 Task: Add a condition where "Status category is not Pending" in pending tickets.
Action: Mouse moved to (157, 443)
Screenshot: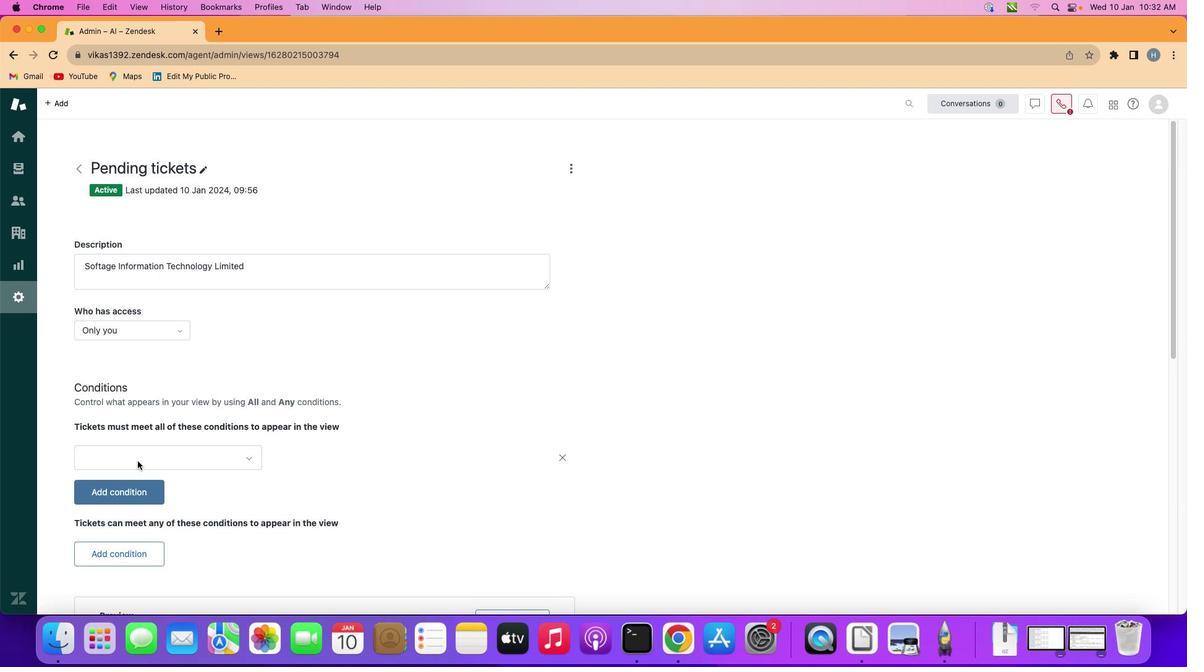 
Action: Mouse pressed left at (157, 443)
Screenshot: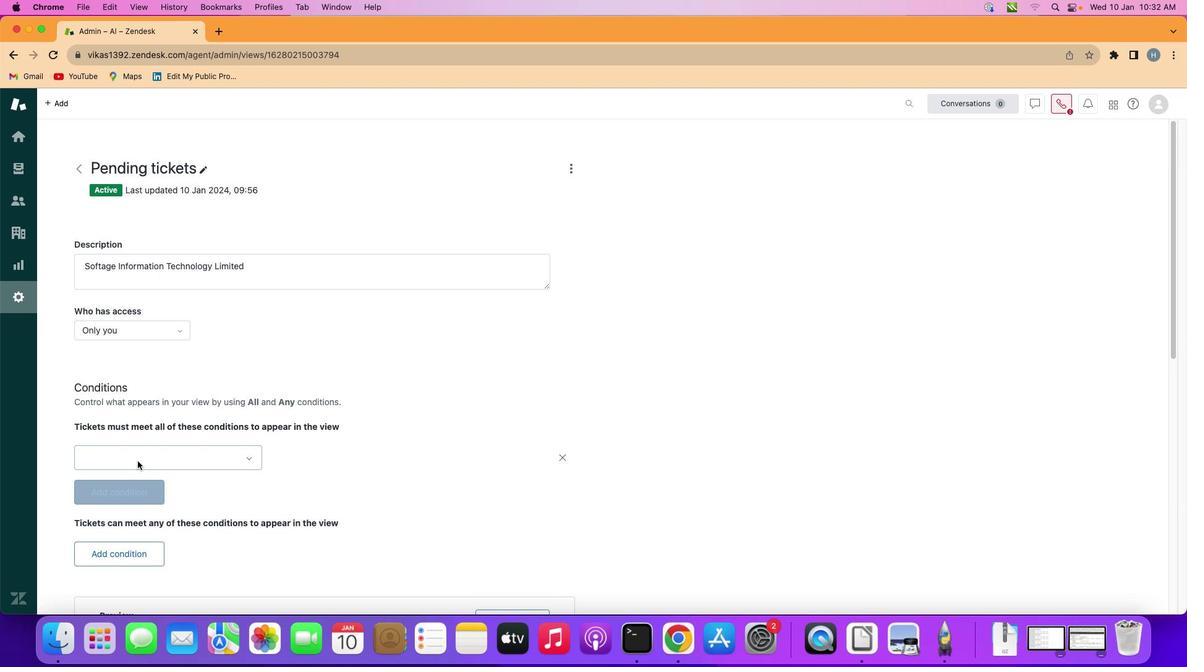 
Action: Mouse moved to (212, 440)
Screenshot: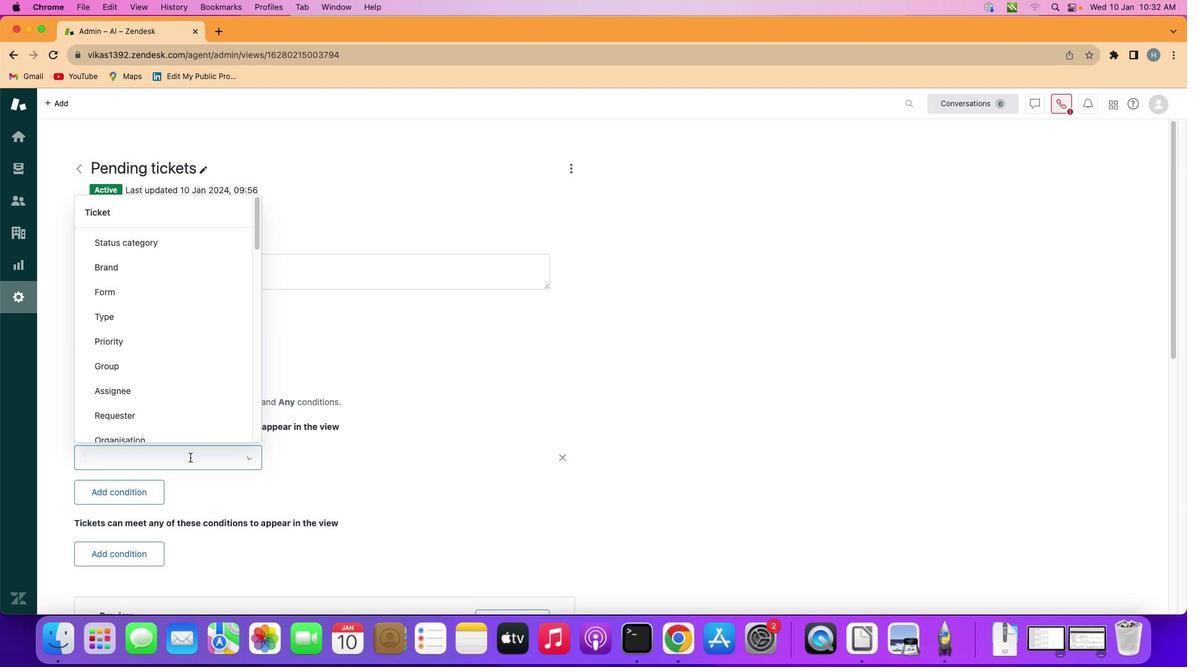 
Action: Mouse pressed left at (212, 440)
Screenshot: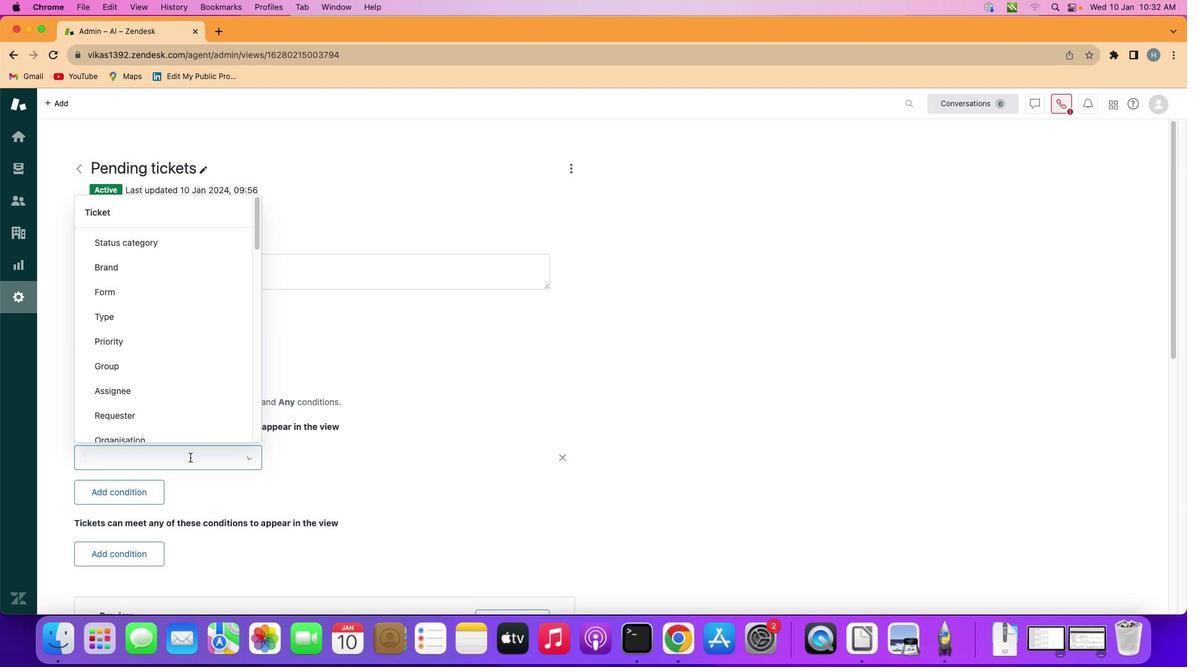 
Action: Mouse moved to (189, 269)
Screenshot: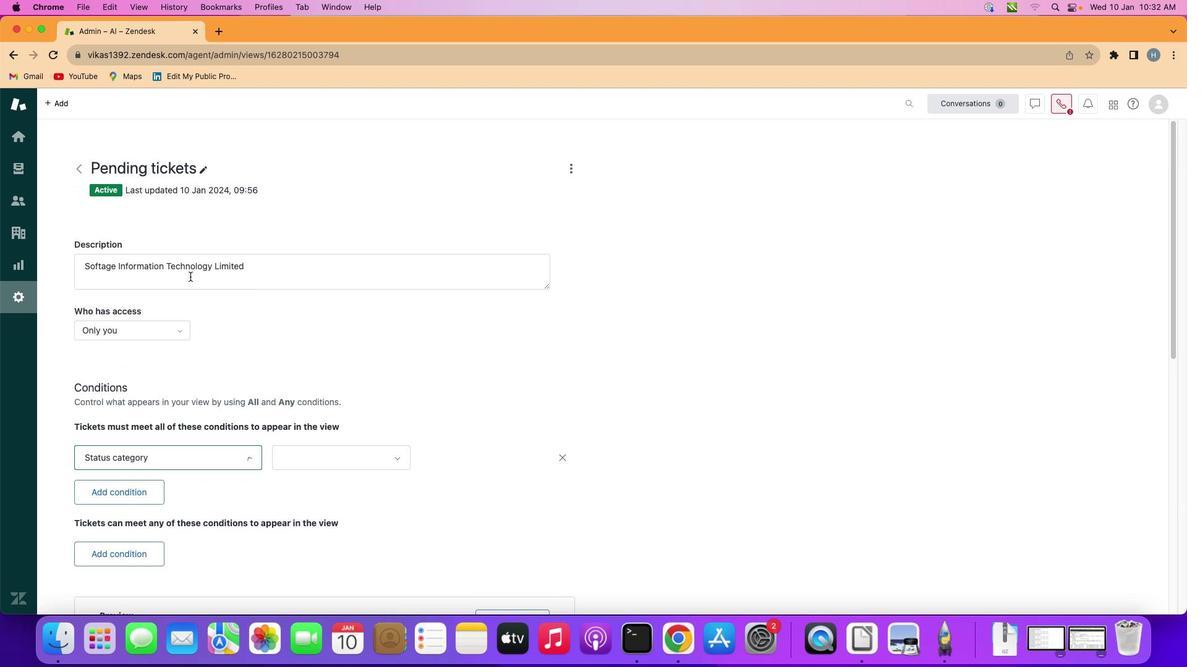 
Action: Mouse pressed left at (189, 269)
Screenshot: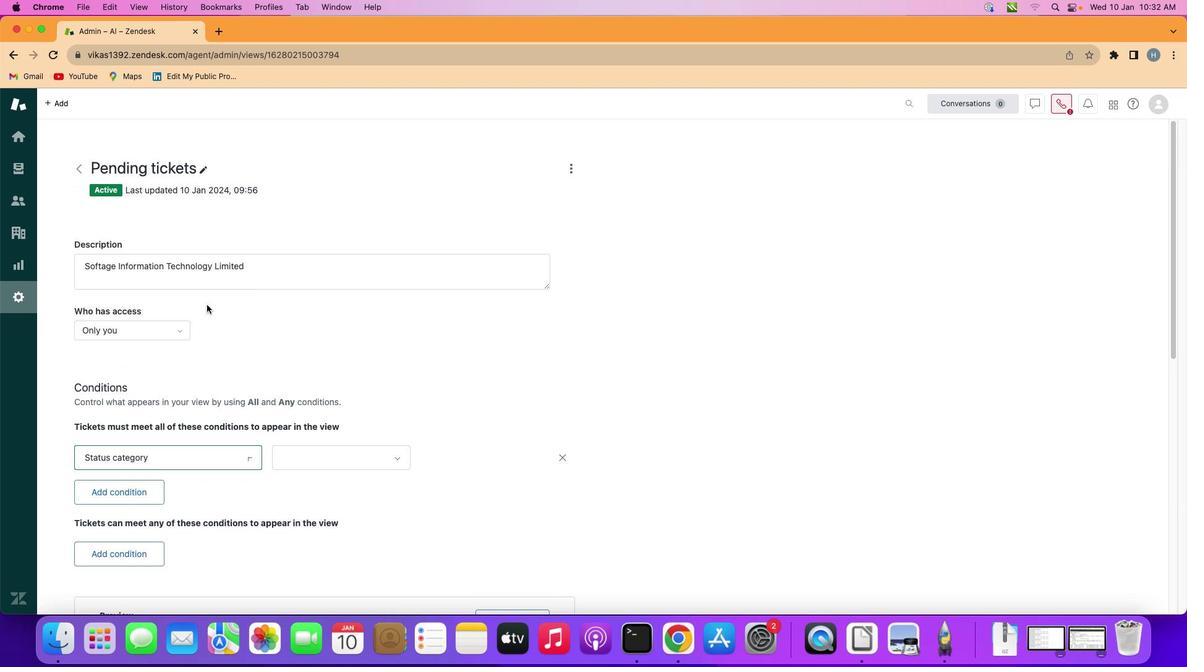 
Action: Mouse moved to (360, 434)
Screenshot: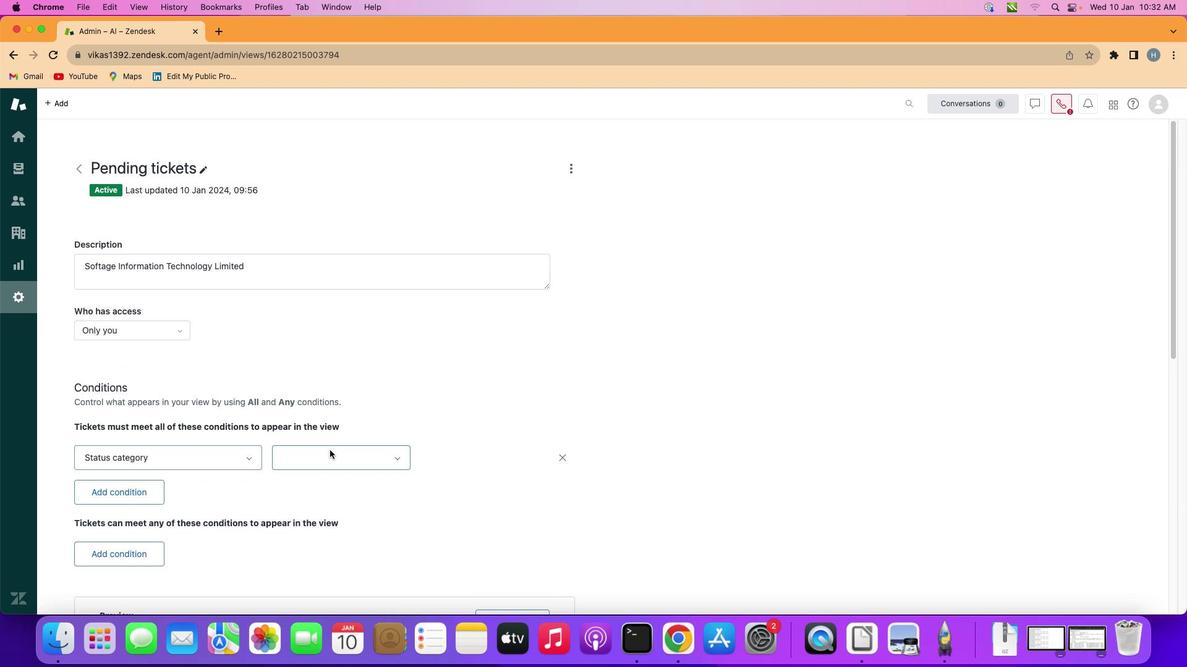 
Action: Mouse pressed left at (360, 434)
Screenshot: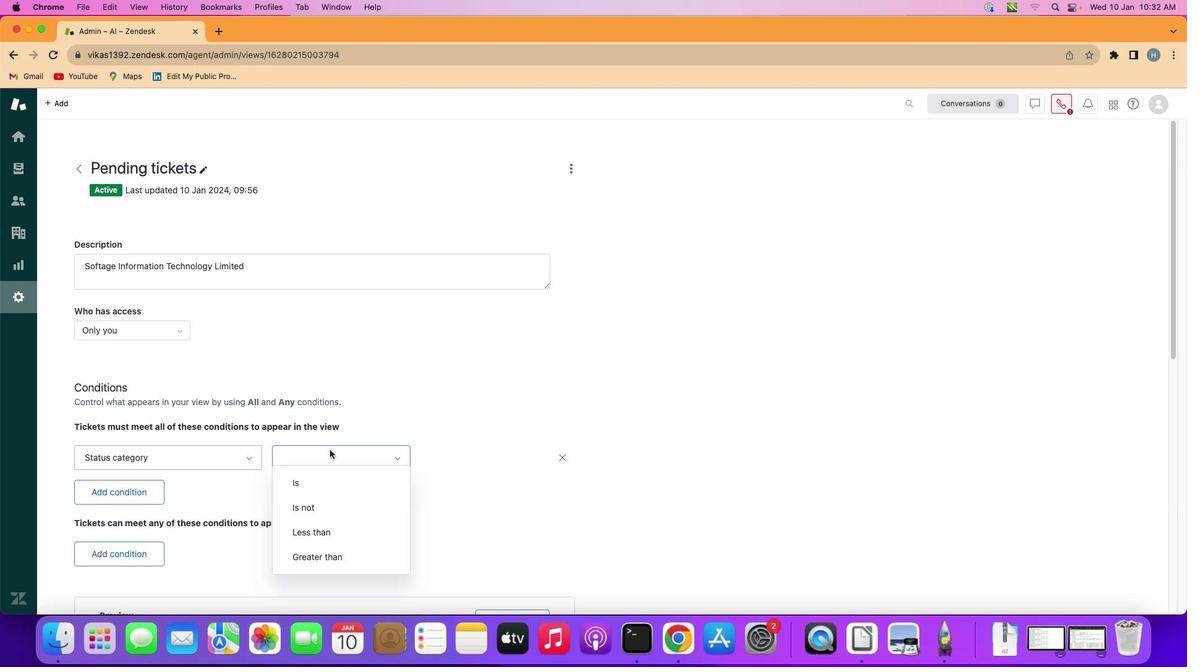 
Action: Mouse moved to (378, 478)
Screenshot: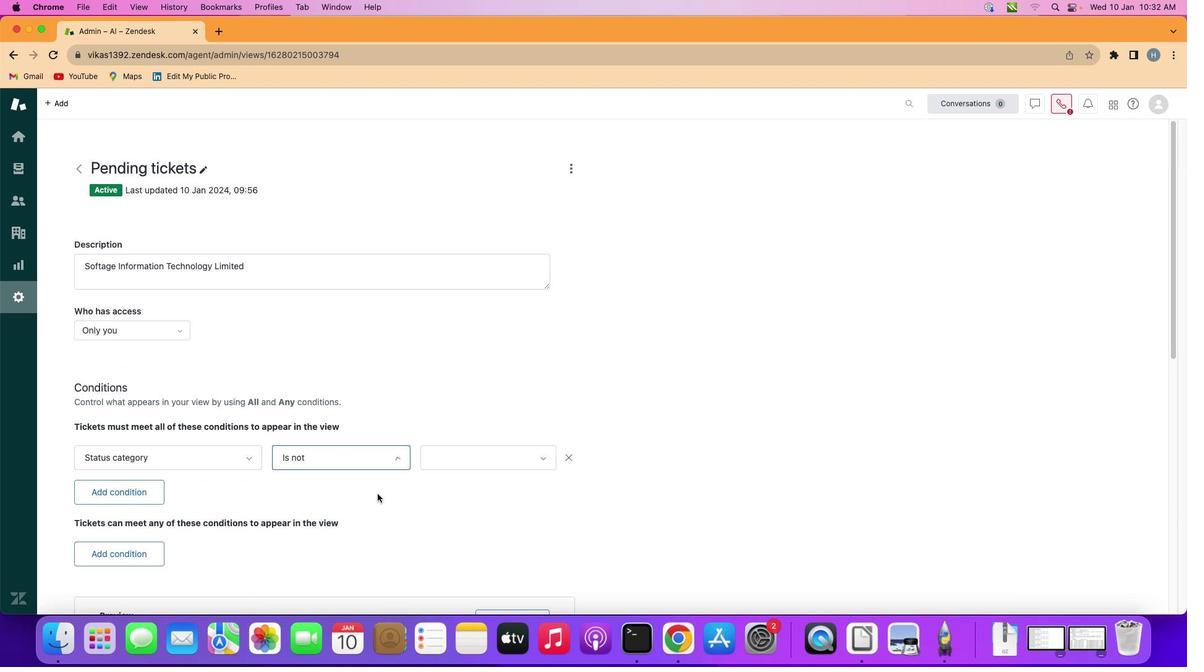 
Action: Mouse pressed left at (378, 478)
Screenshot: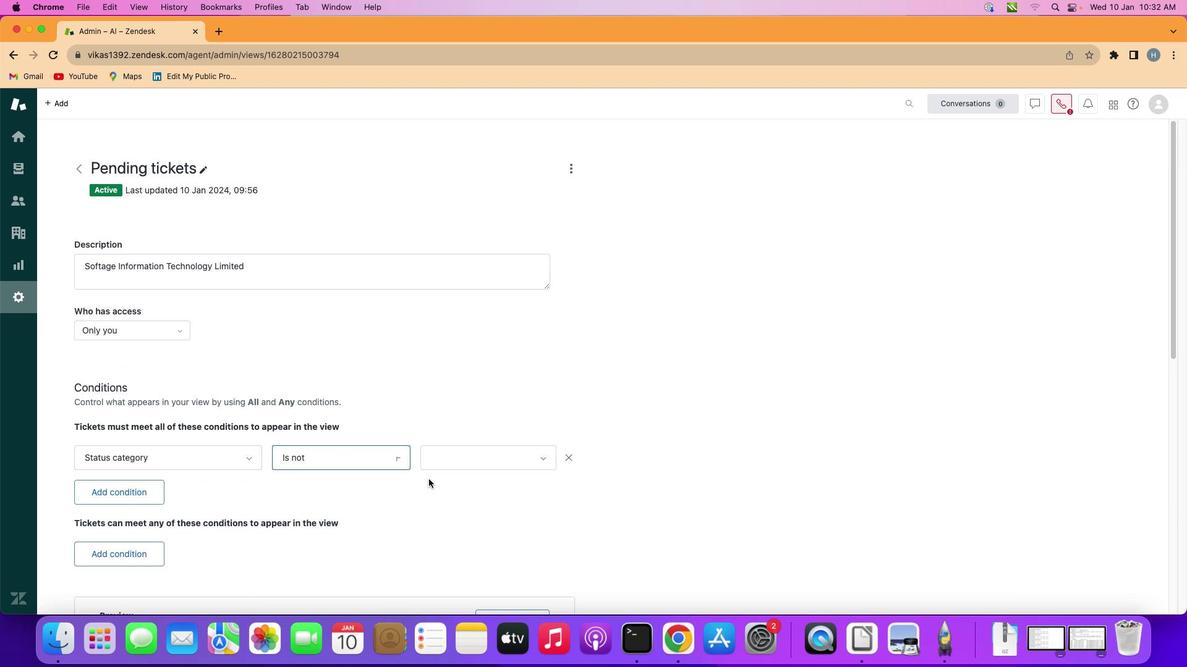 
Action: Mouse moved to (528, 442)
Screenshot: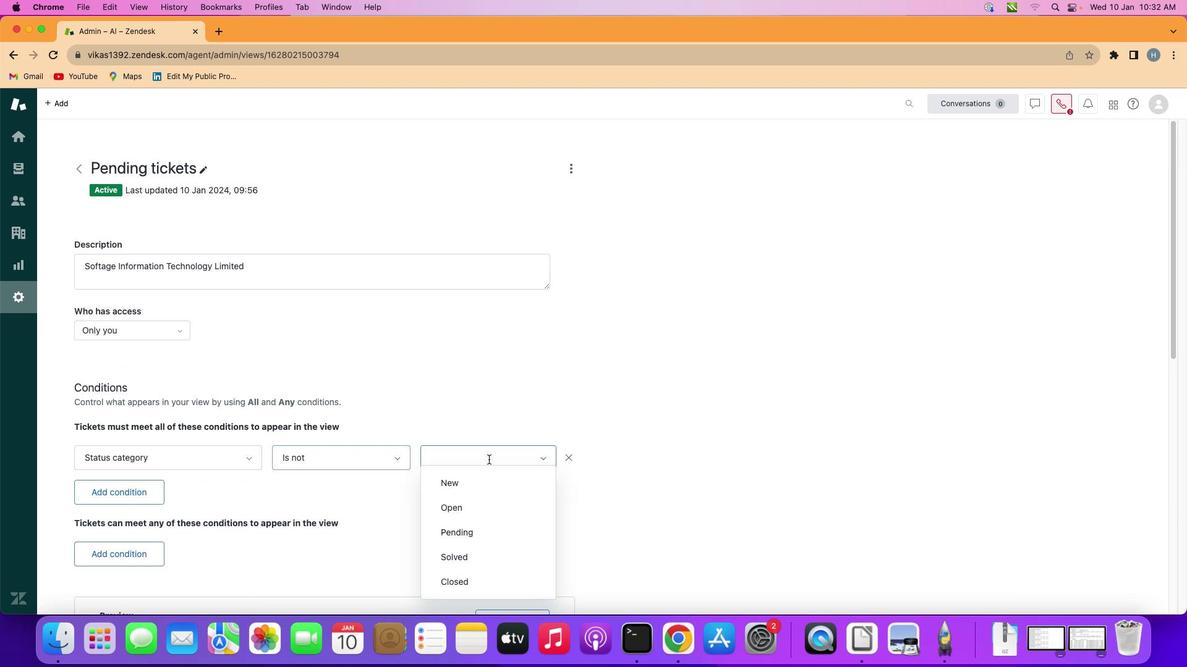 
Action: Mouse pressed left at (528, 442)
Screenshot: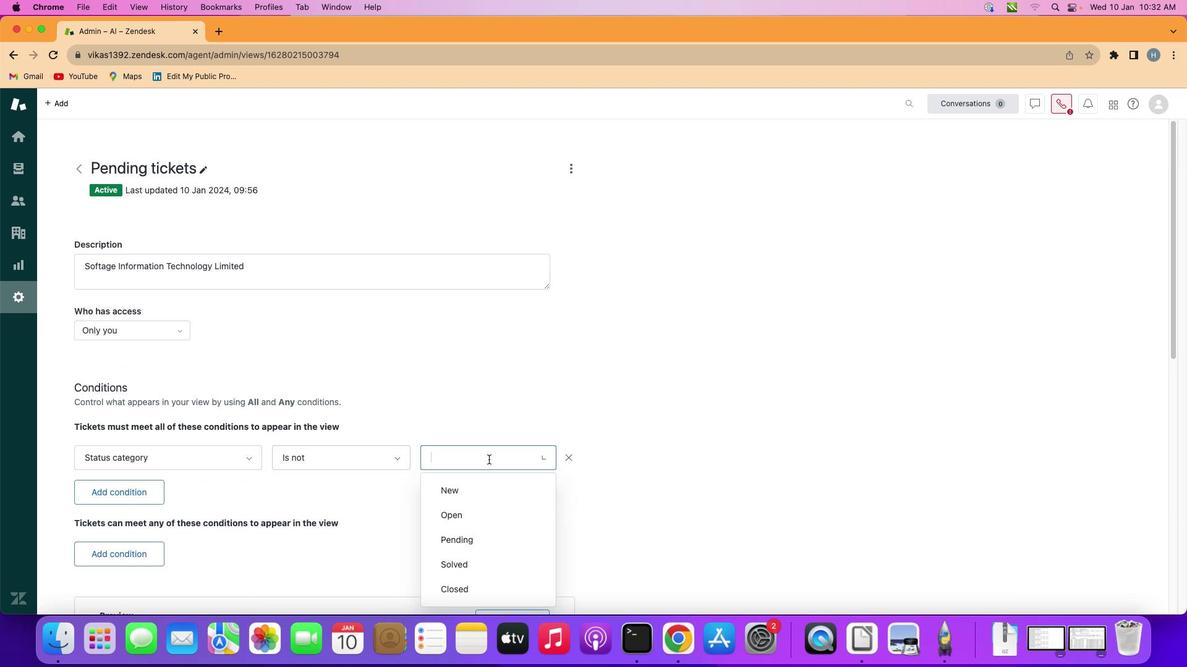 
Action: Mouse moved to (525, 503)
Screenshot: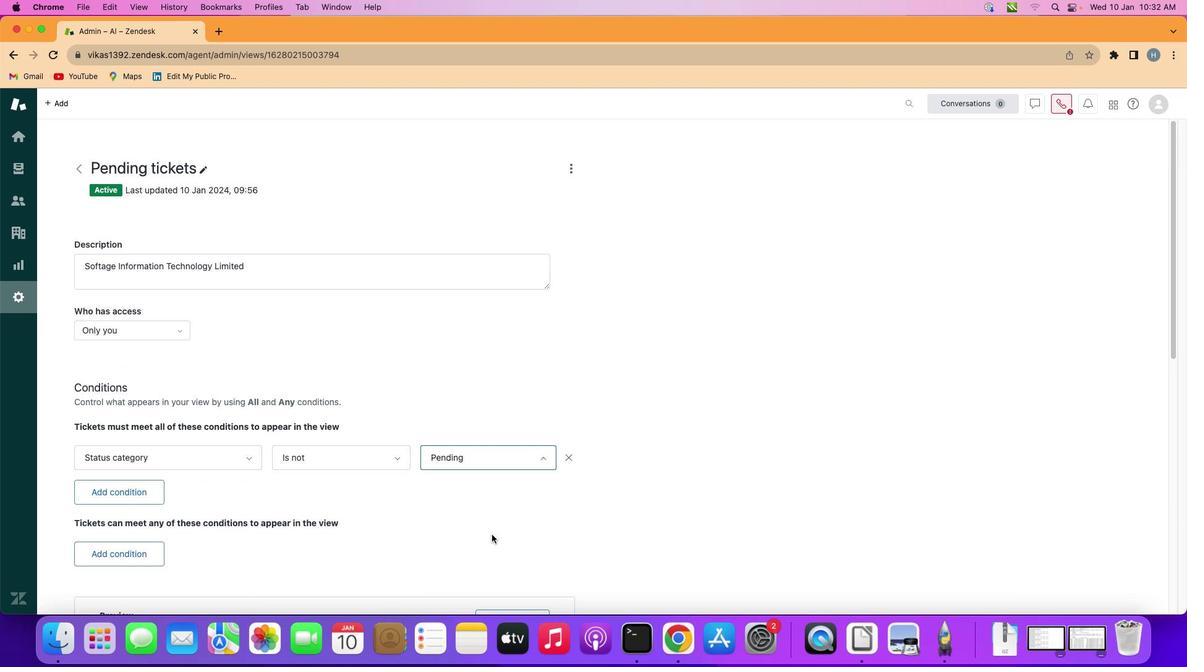 
Action: Mouse pressed left at (525, 503)
Screenshot: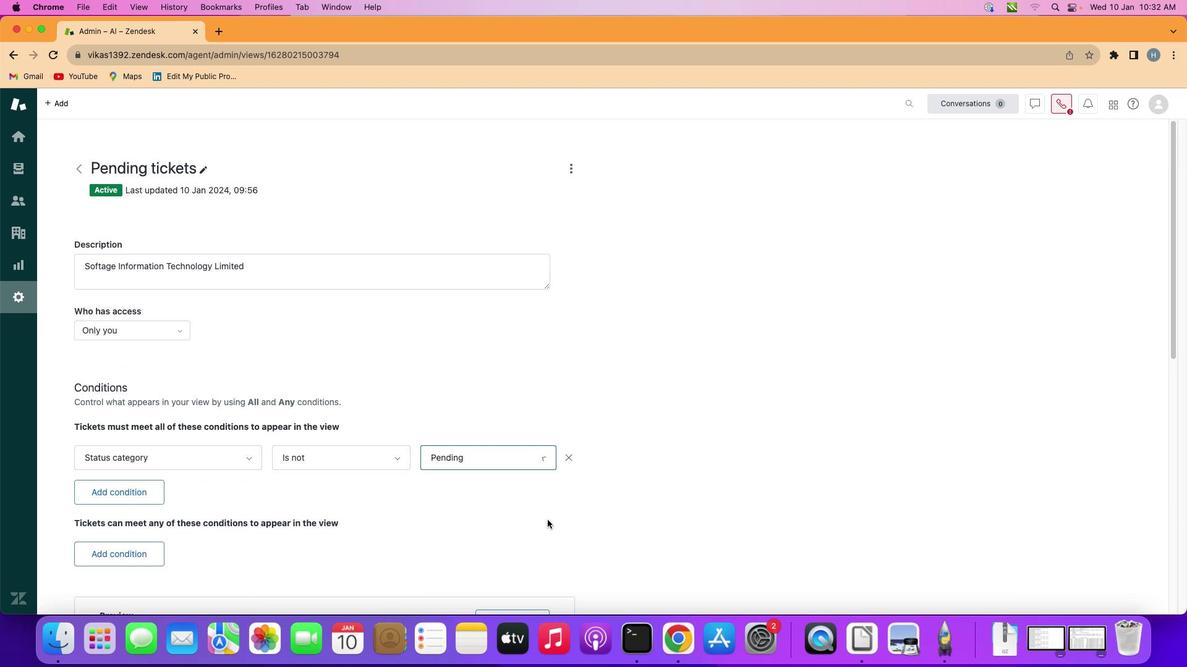 
Action: Mouse moved to (592, 489)
Screenshot: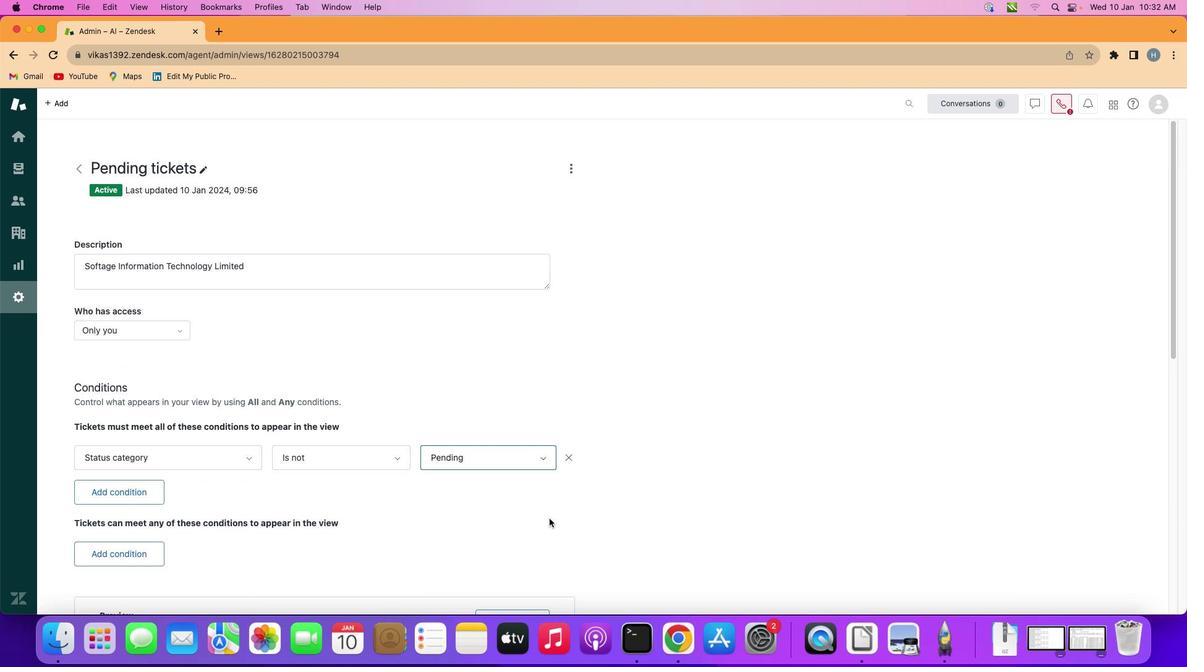 
